 Task: Add Red Label titled Label0048 to Card Card0048 in Board Board0042 in Workspace Development in Trello
Action: Mouse moved to (619, 79)
Screenshot: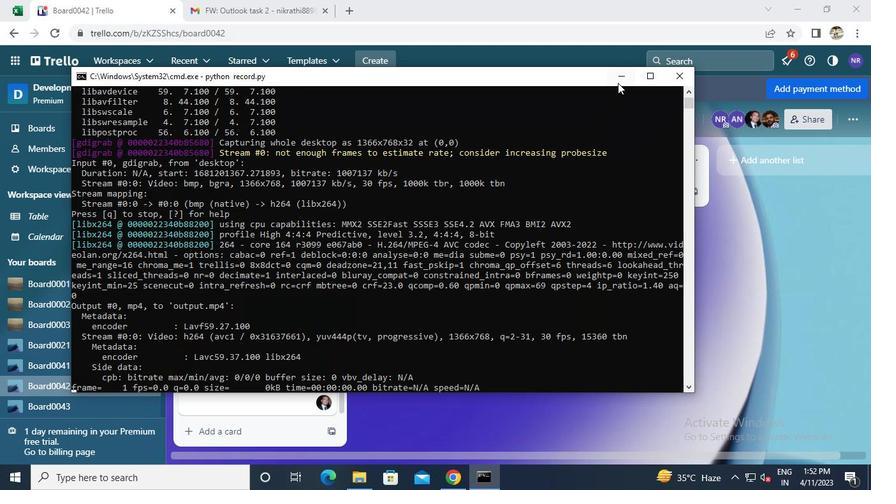 
Action: Mouse pressed left at (619, 79)
Screenshot: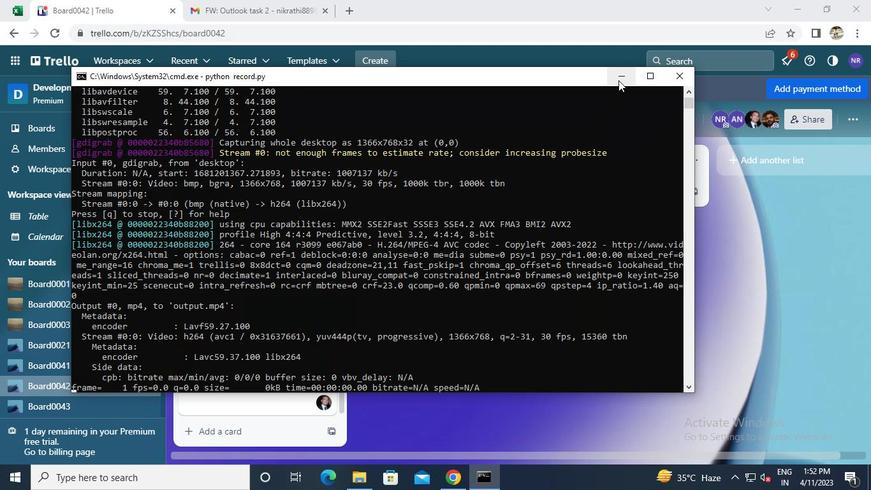 
Action: Mouse moved to (319, 382)
Screenshot: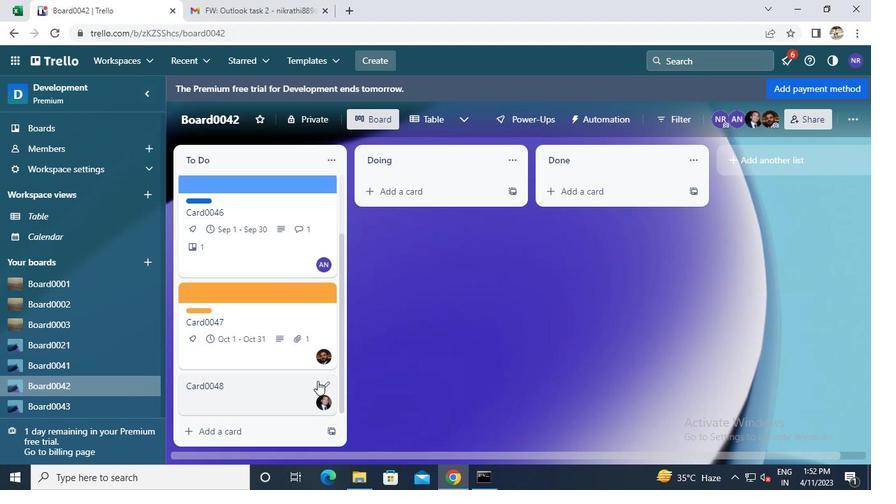
Action: Mouse pressed left at (319, 382)
Screenshot: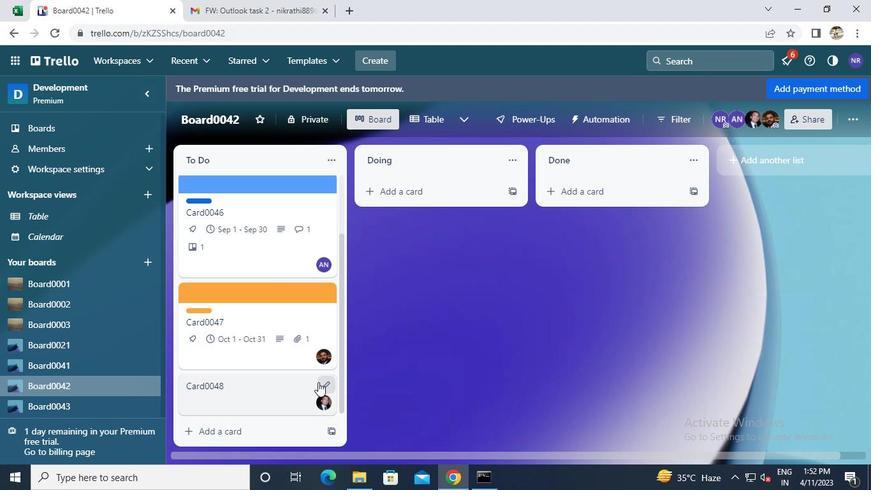 
Action: Mouse moved to (369, 302)
Screenshot: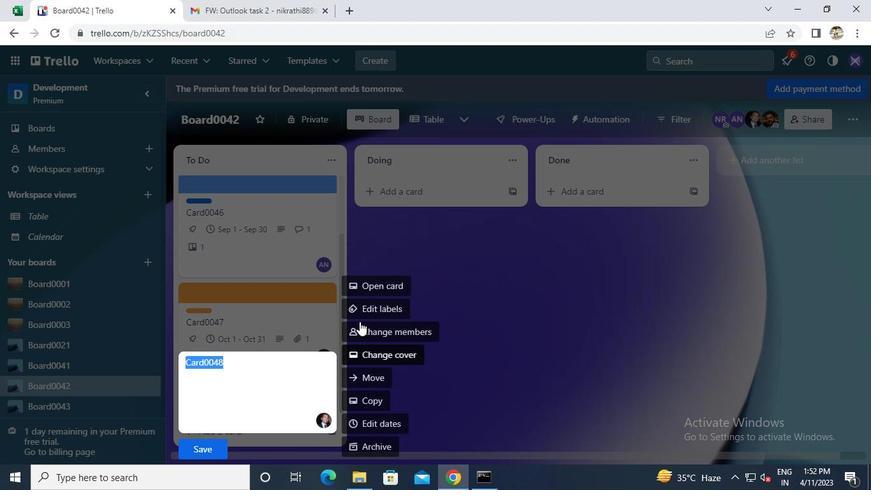 
Action: Mouse pressed left at (369, 302)
Screenshot: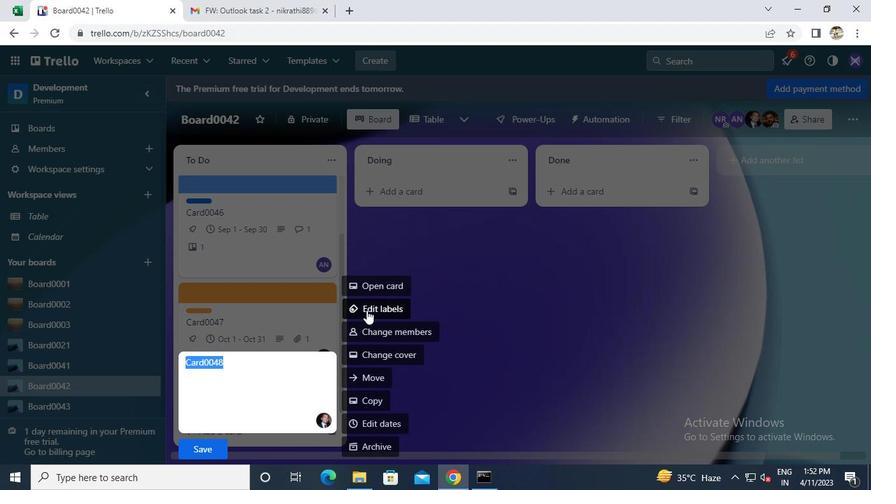 
Action: Mouse moved to (385, 374)
Screenshot: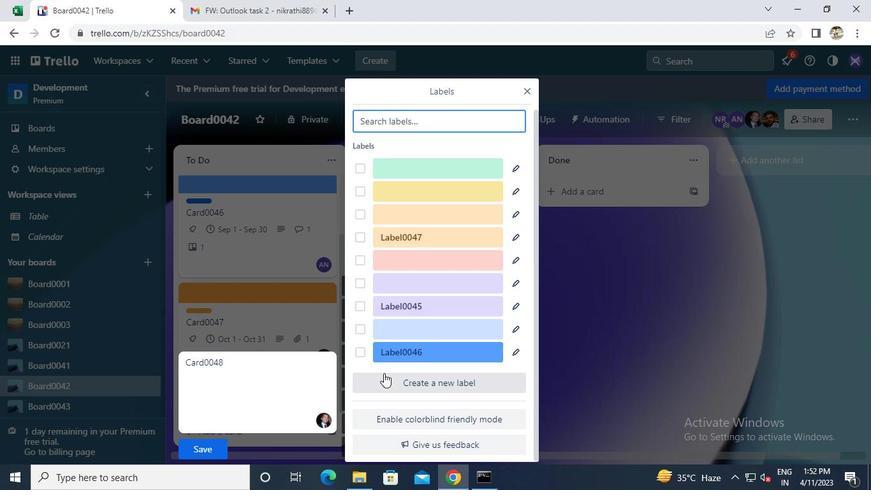 
Action: Mouse pressed left at (385, 374)
Screenshot: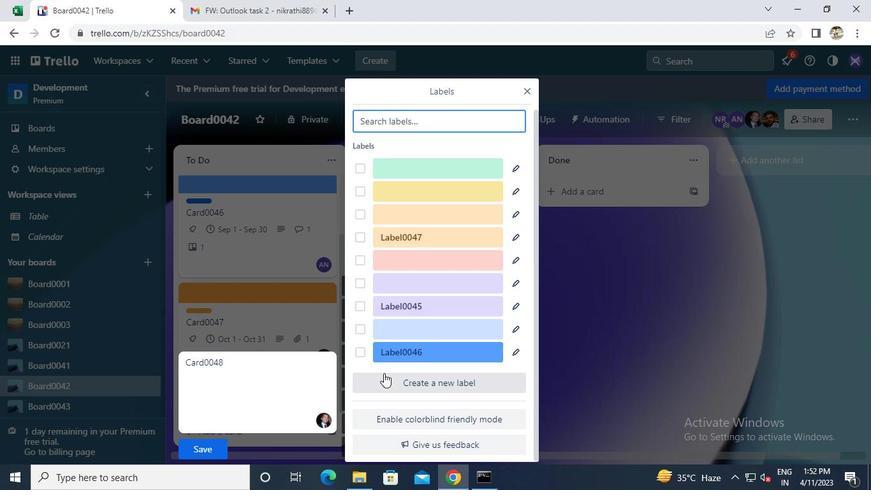 
Action: Mouse moved to (461, 301)
Screenshot: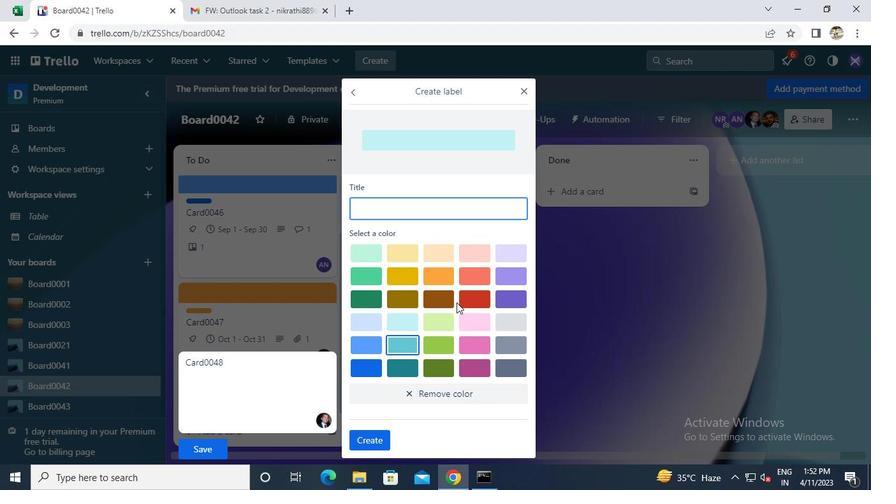 
Action: Mouse pressed left at (461, 301)
Screenshot: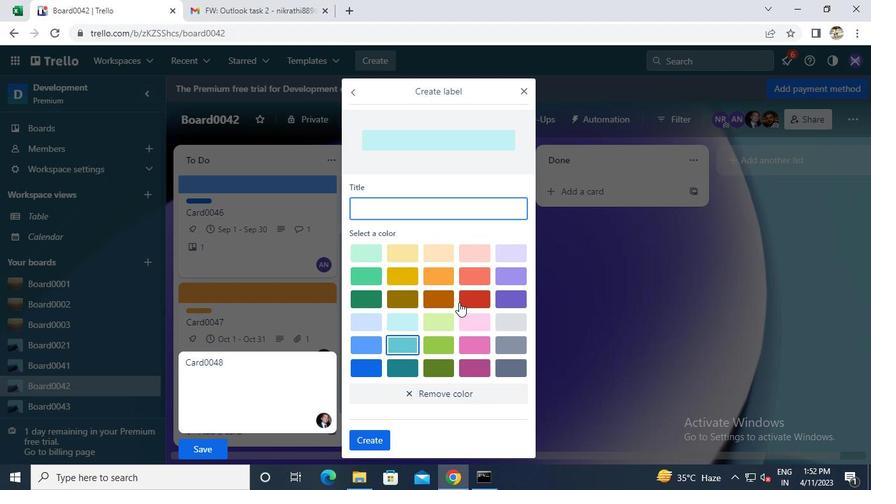
Action: Mouse moved to (423, 207)
Screenshot: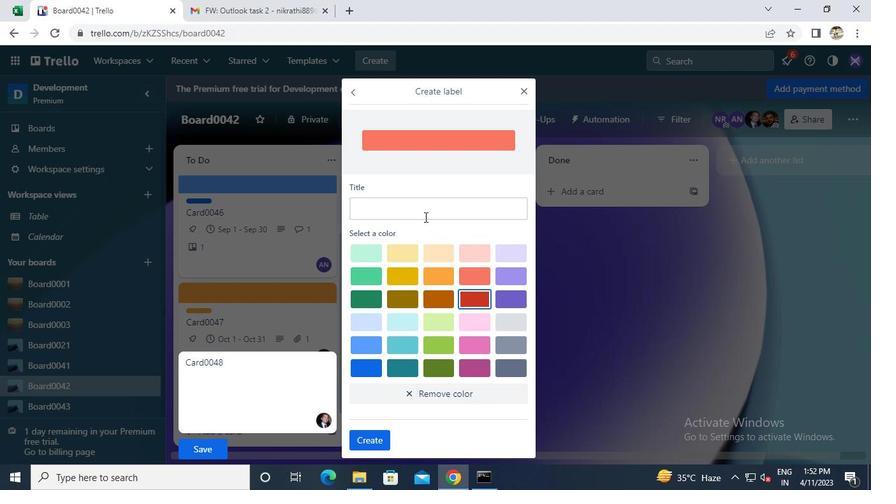 
Action: Mouse pressed left at (423, 207)
Screenshot: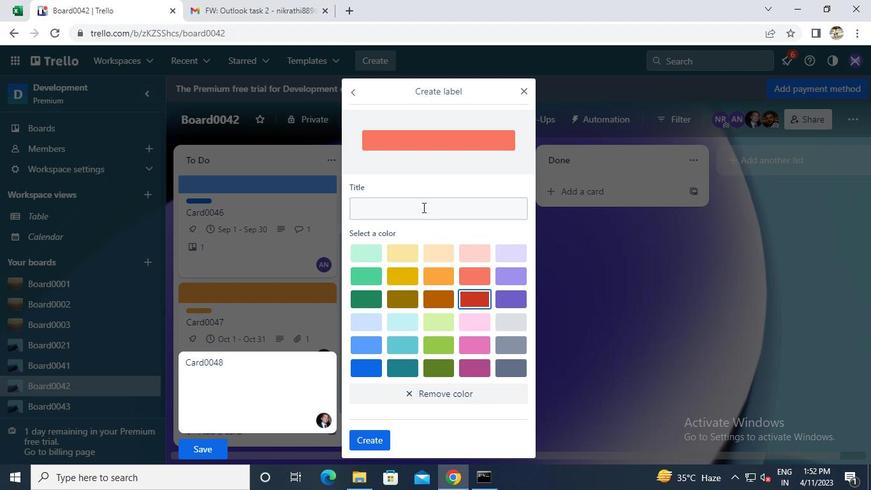 
Action: Keyboard l
Screenshot: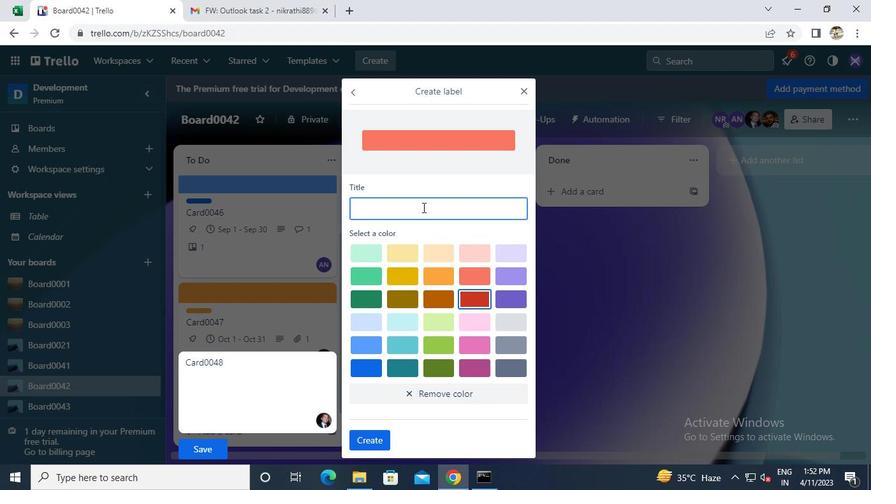 
Action: Keyboard Key.caps_lock
Screenshot: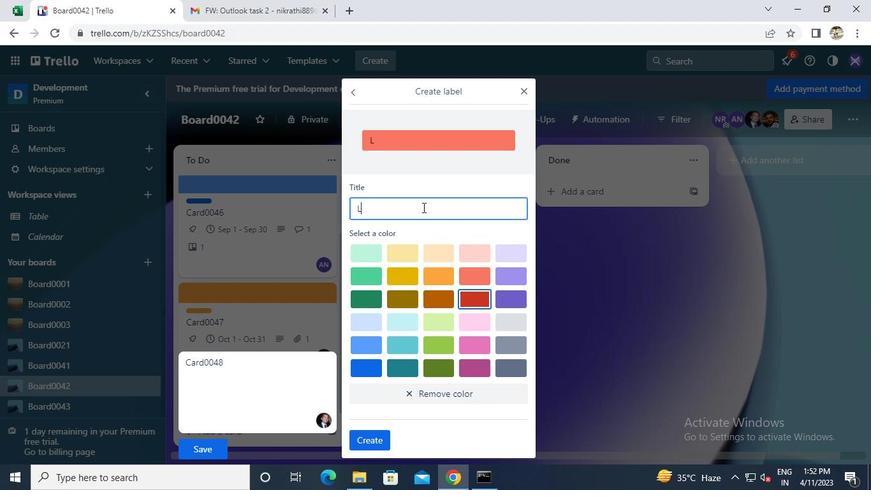 
Action: Keyboard a
Screenshot: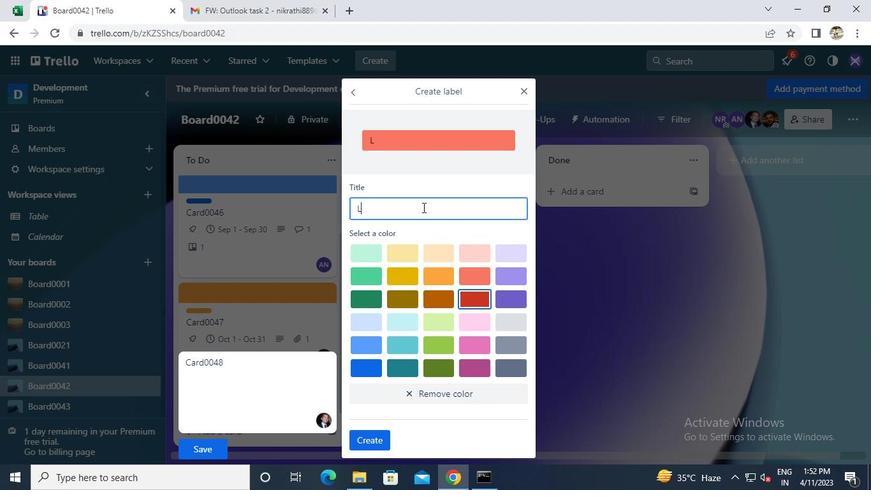 
Action: Mouse moved to (419, 209)
Screenshot: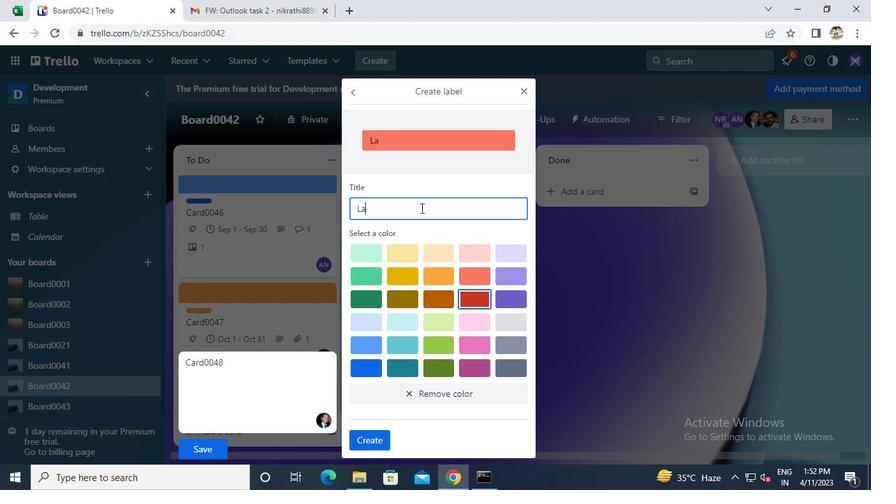 
Action: Keyboard b
Screenshot: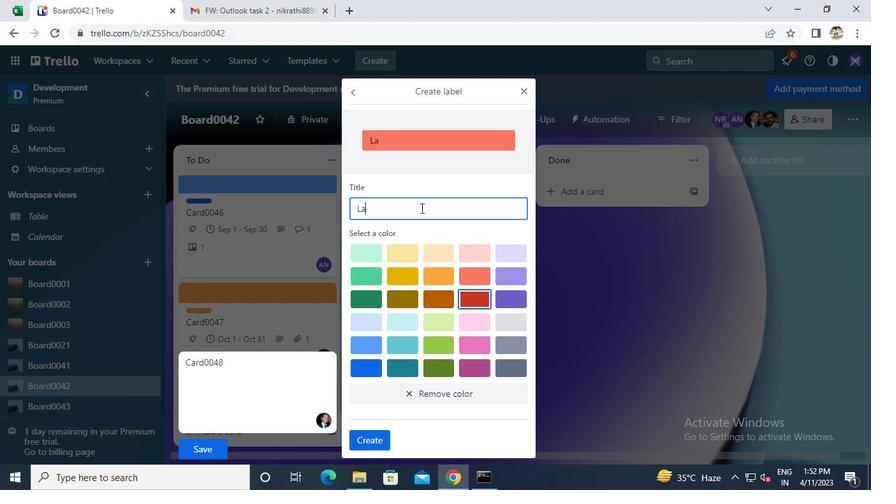 
Action: Mouse moved to (418, 209)
Screenshot: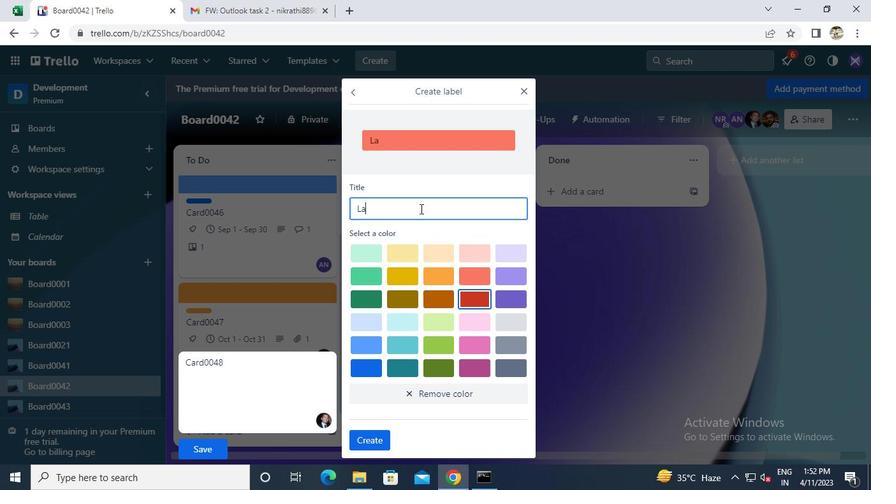 
Action: Keyboard e
Screenshot: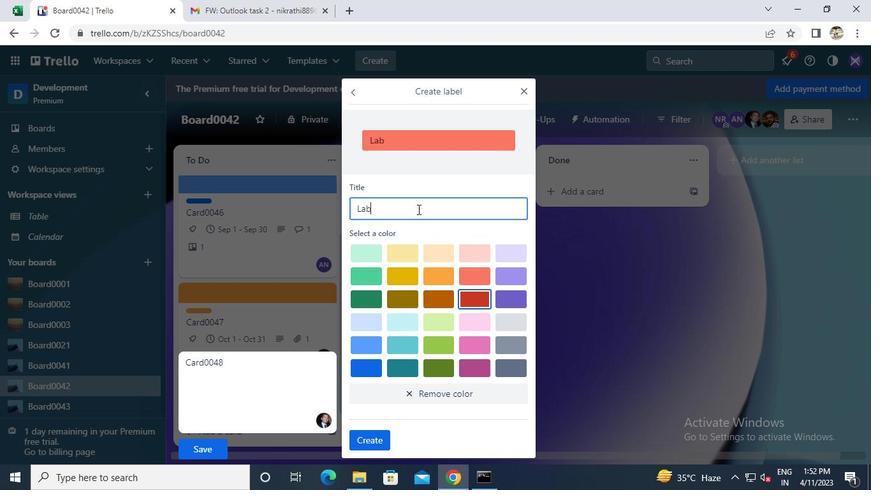 
Action: Keyboard l
Screenshot: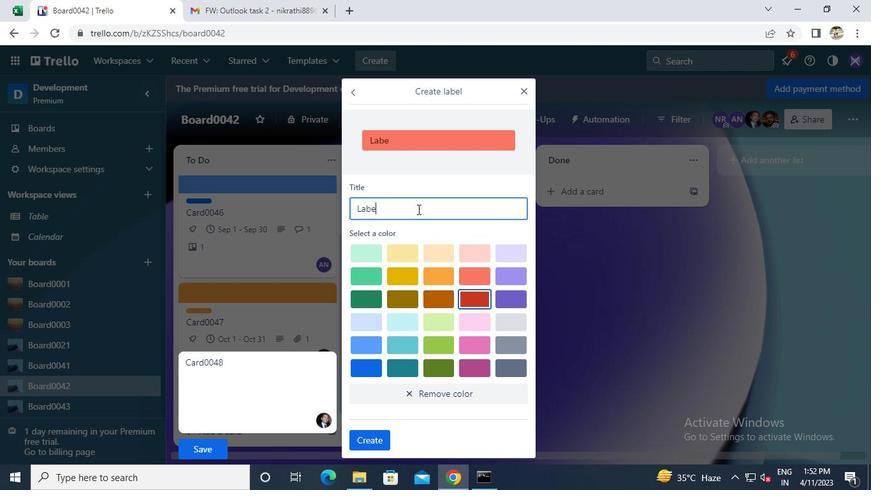 
Action: Mouse moved to (416, 209)
Screenshot: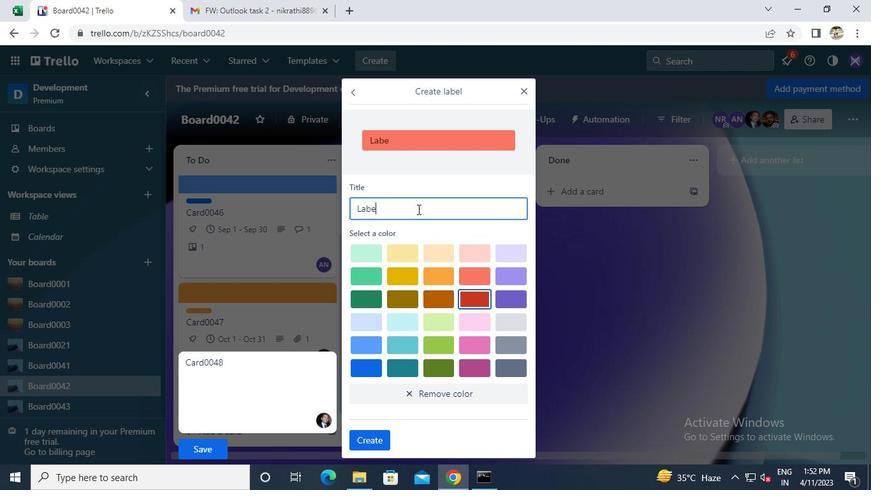 
Action: Keyboard 0
Screenshot: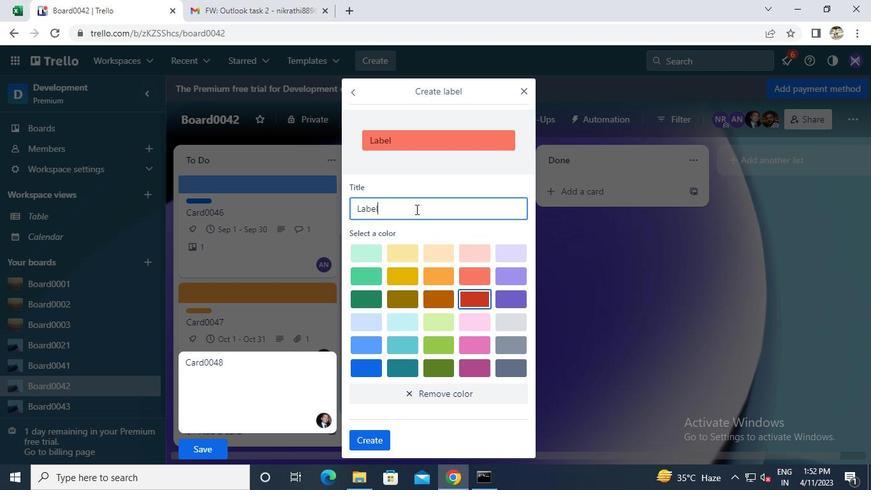 
Action: Keyboard 0
Screenshot: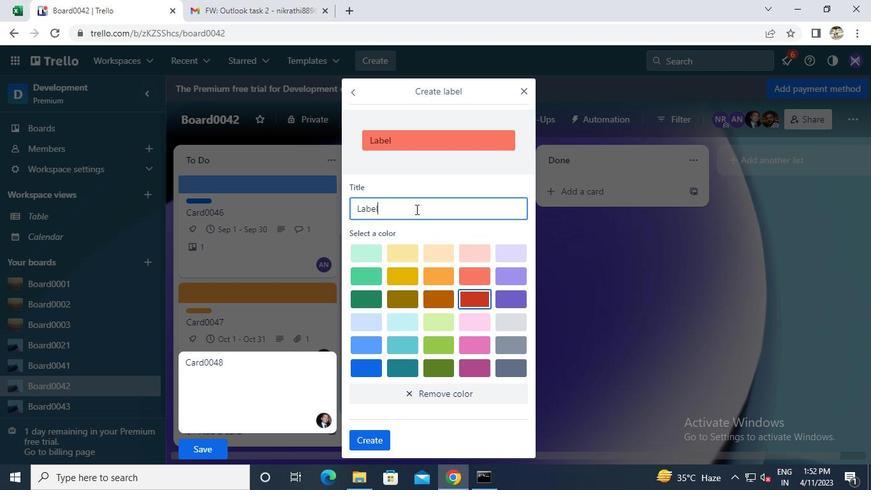 
Action: Mouse moved to (415, 210)
Screenshot: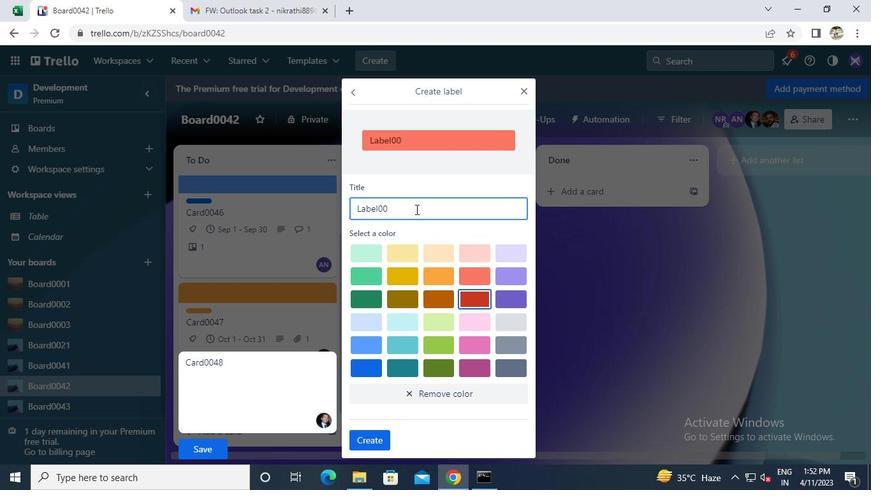 
Action: Keyboard 4
Screenshot: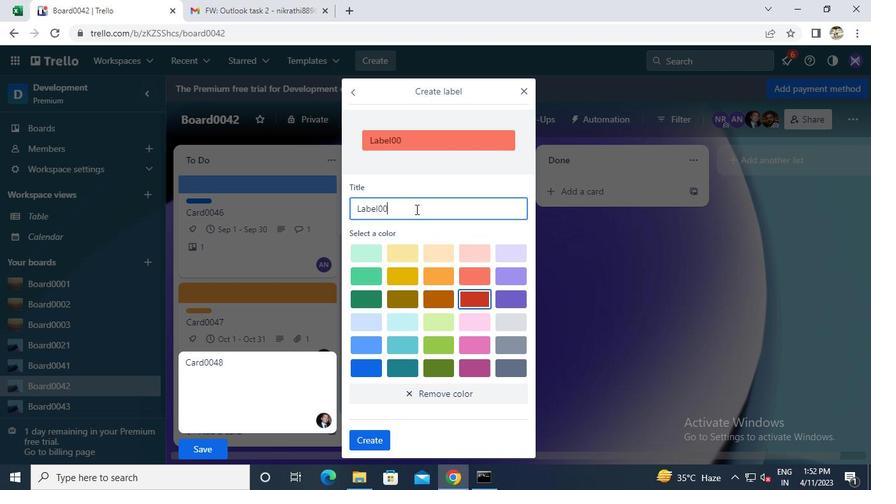 
Action: Keyboard 8
Screenshot: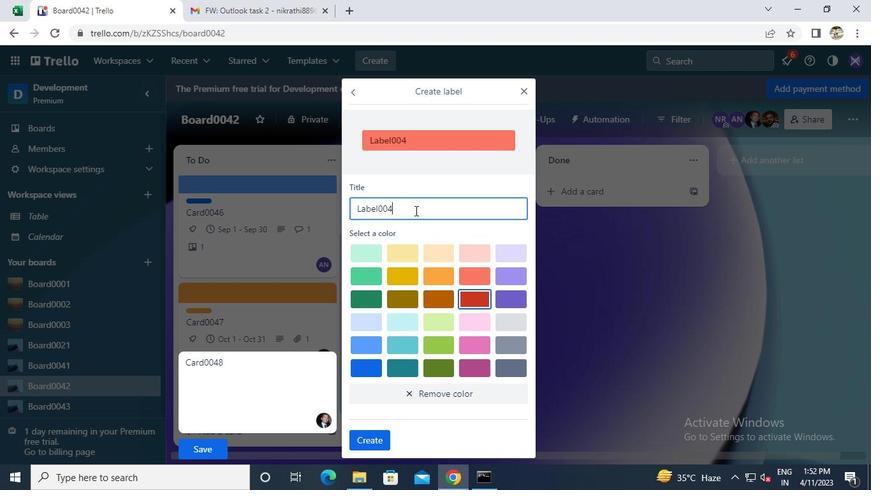 
Action: Mouse moved to (379, 437)
Screenshot: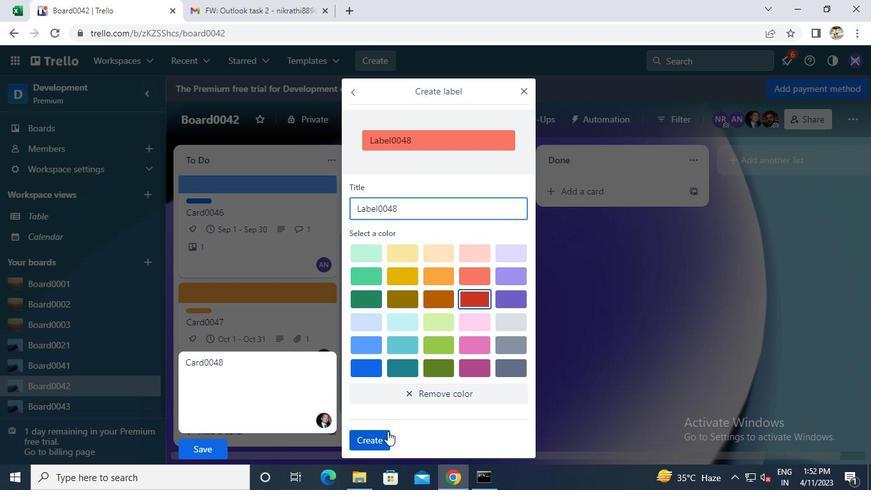 
Action: Mouse pressed left at (379, 437)
Screenshot: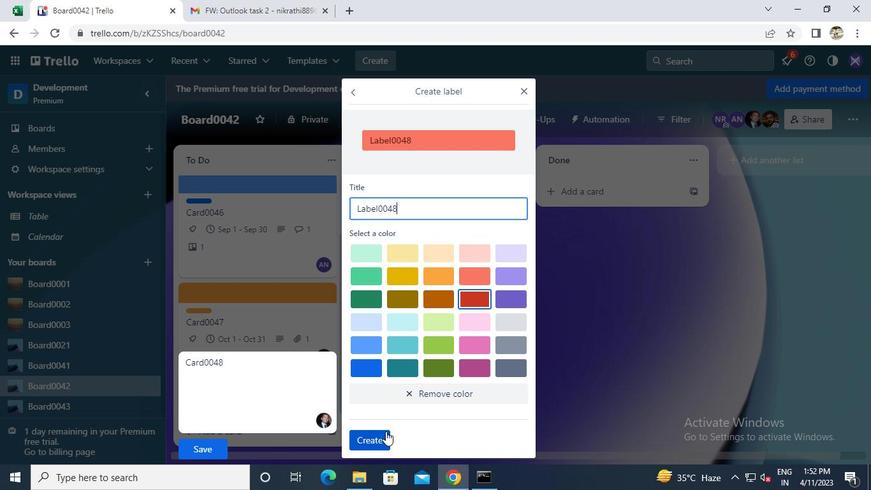 
Action: Mouse moved to (208, 453)
Screenshot: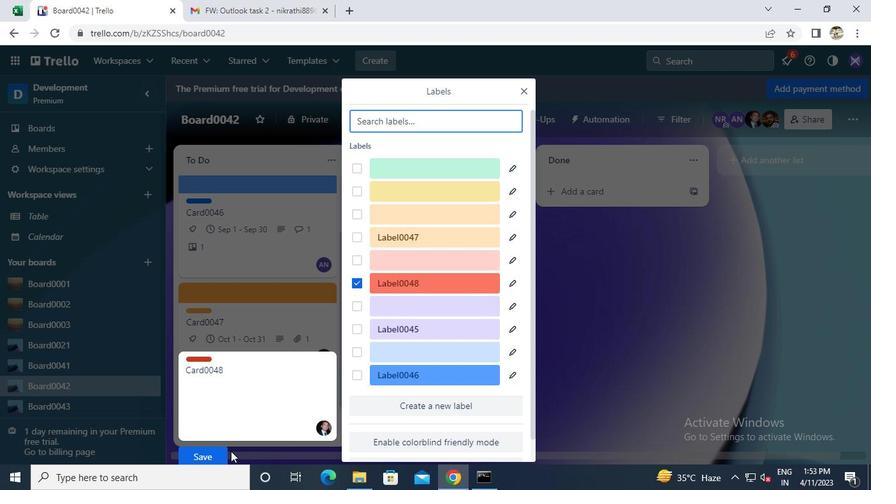 
Action: Mouse pressed left at (208, 453)
Screenshot: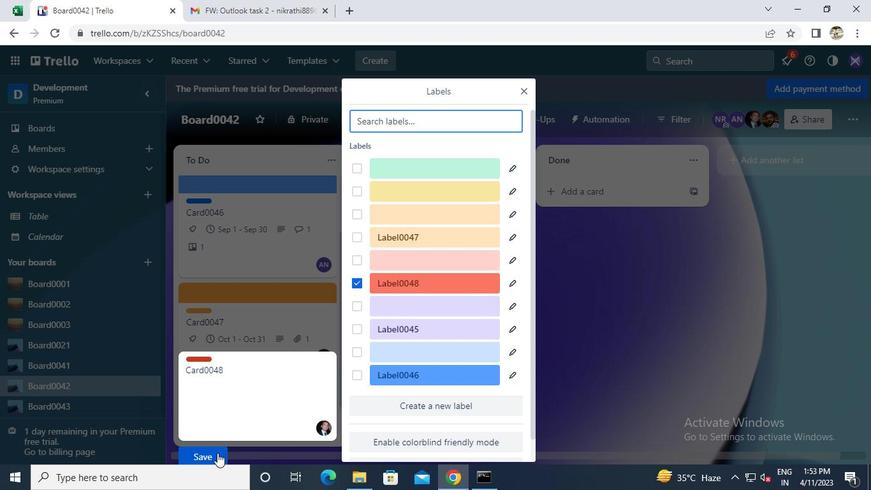 
Action: Mouse moved to (491, 478)
Screenshot: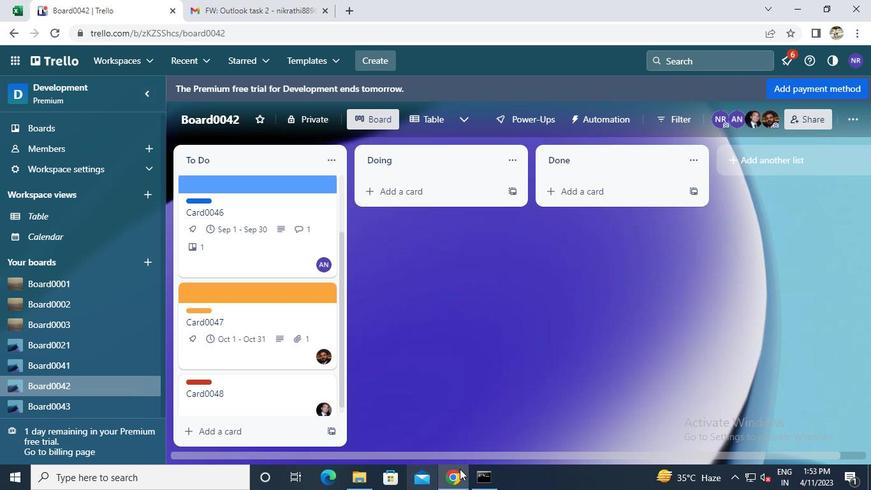
Action: Mouse pressed left at (491, 478)
Screenshot: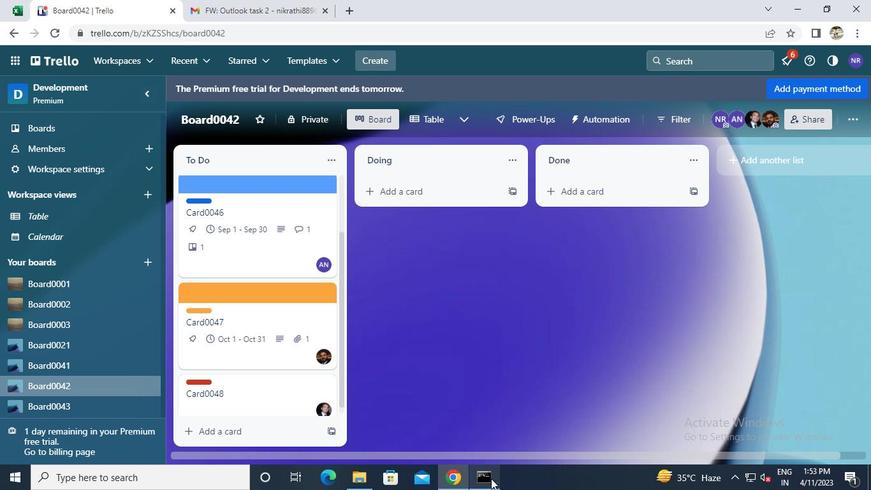 
Action: Mouse moved to (683, 75)
Screenshot: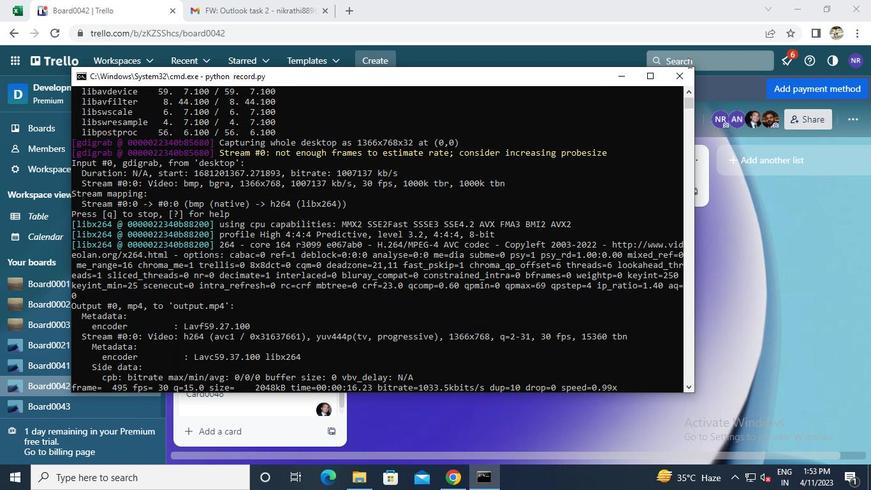 
Action: Mouse pressed left at (683, 75)
Screenshot: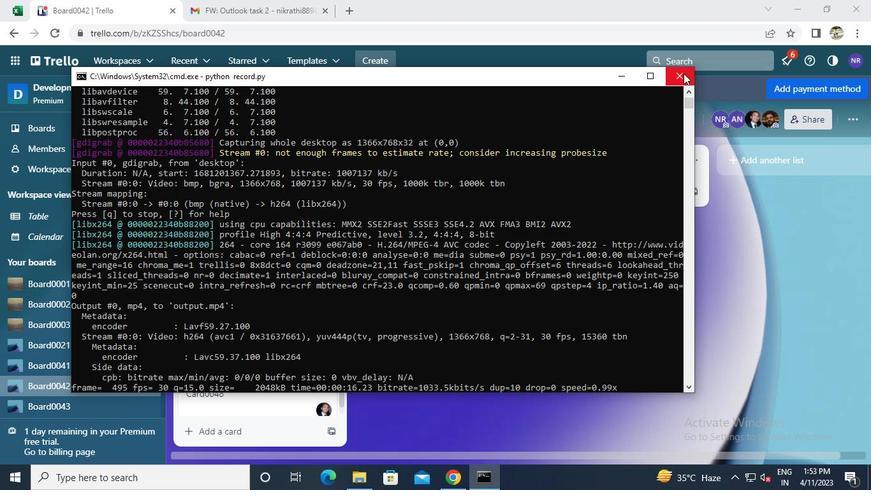 
